 Task: For heading Arial with bold.  font size for heading22,  'Change the font style of data to'Arial Narrow.  and font size to 14,  Change the alignment of both headline & data to Align middle.  In the sheet  auditingMonthlySales_Report
Action: Mouse moved to (44, 98)
Screenshot: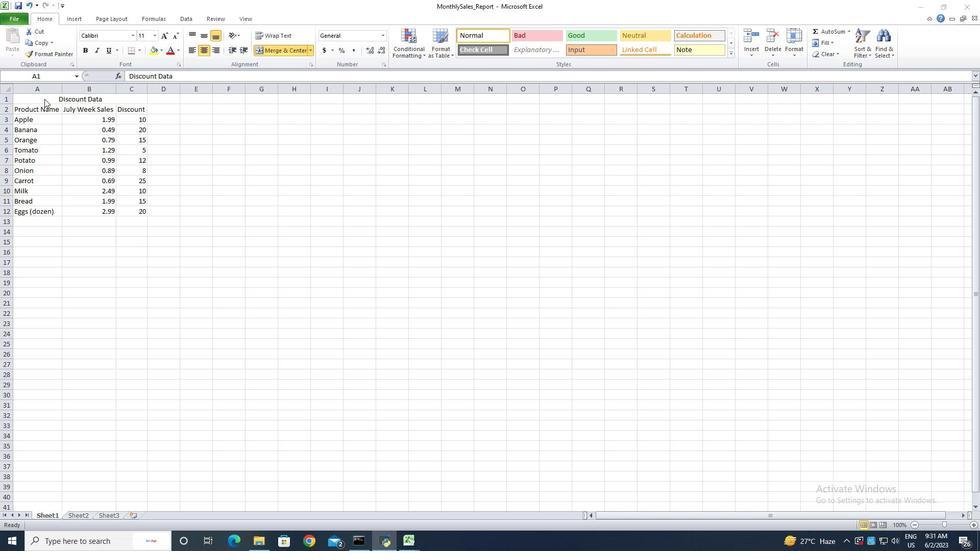 
Action: Mouse pressed left at (44, 98)
Screenshot: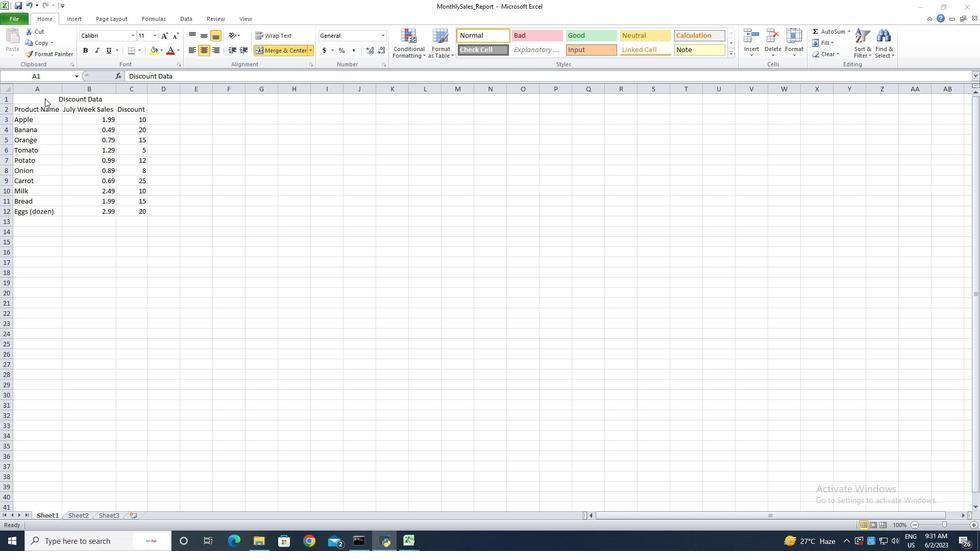 
Action: Mouse moved to (134, 34)
Screenshot: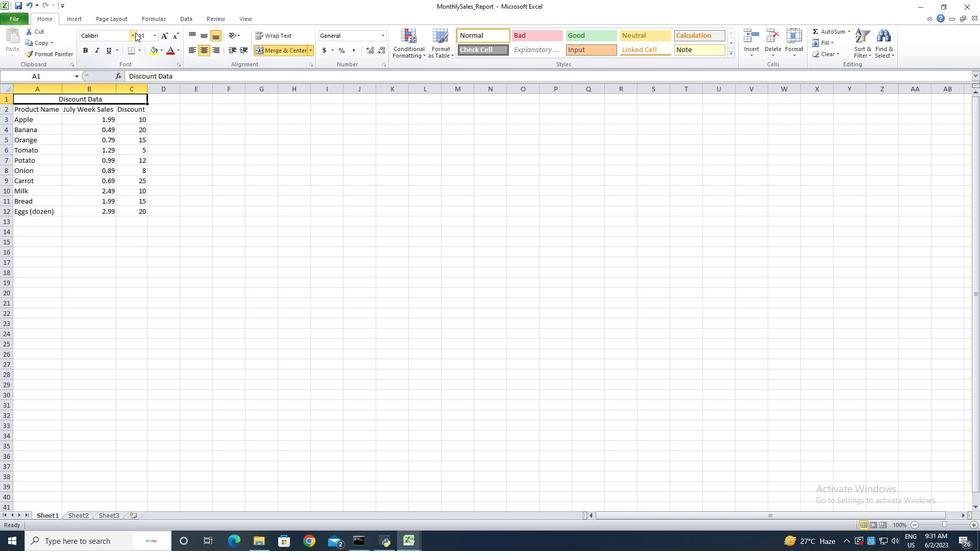
Action: Mouse pressed left at (134, 34)
Screenshot: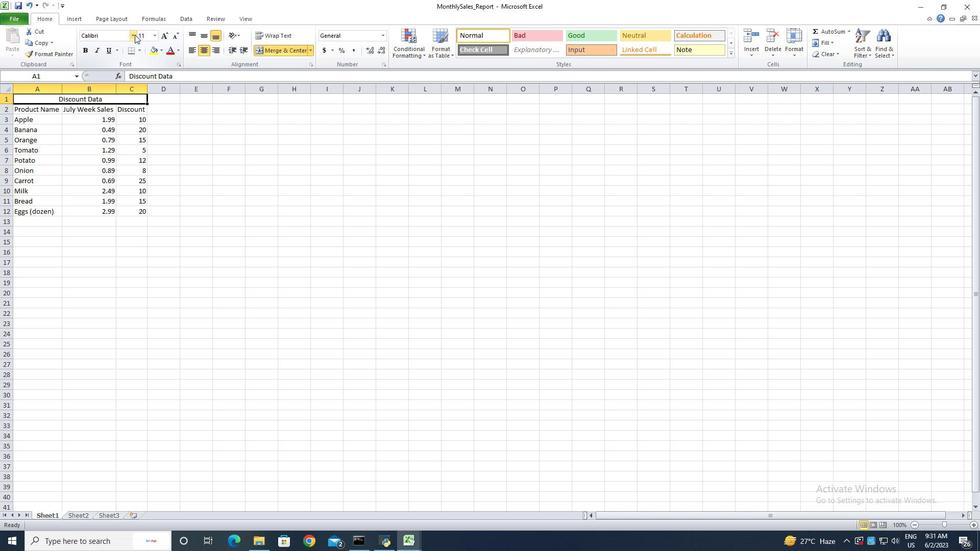 
Action: Mouse moved to (106, 118)
Screenshot: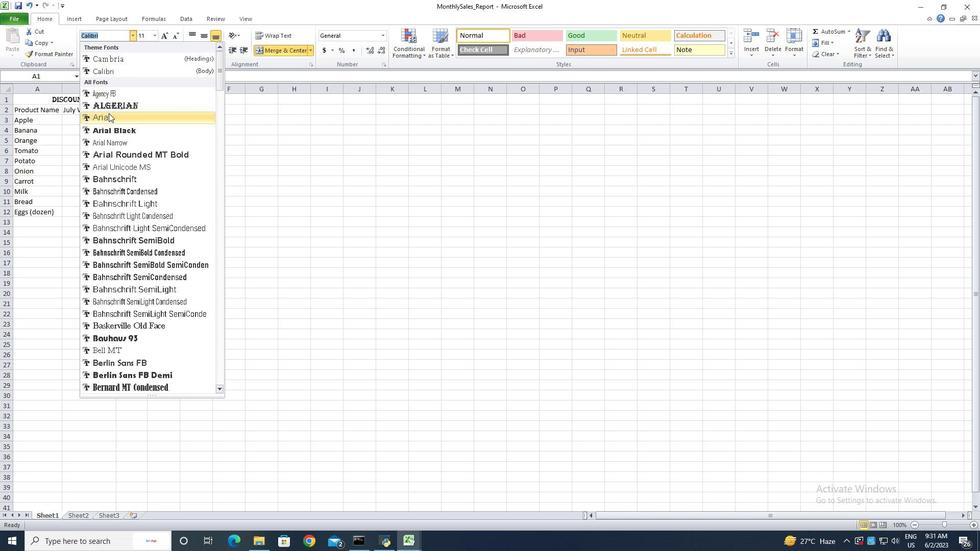 
Action: Mouse pressed left at (106, 118)
Screenshot: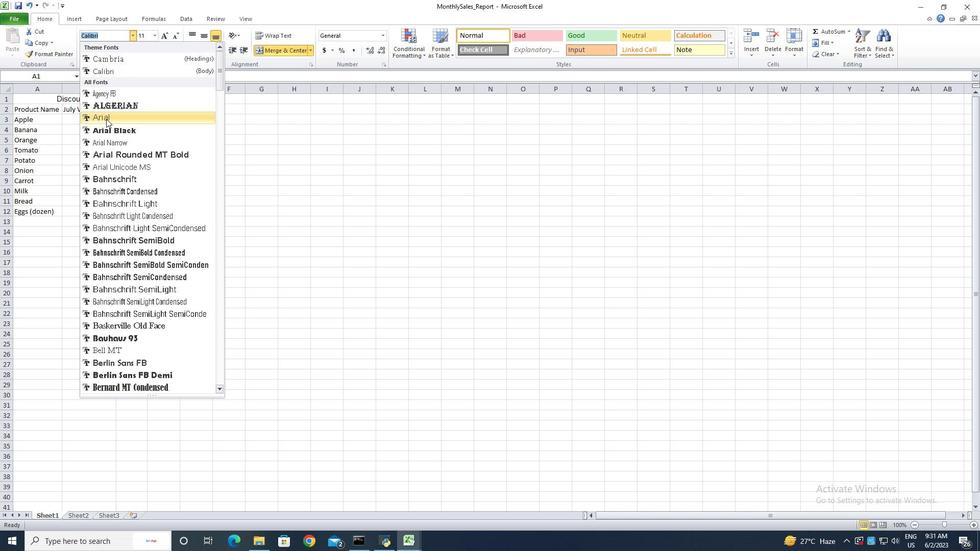 
Action: Mouse moved to (88, 49)
Screenshot: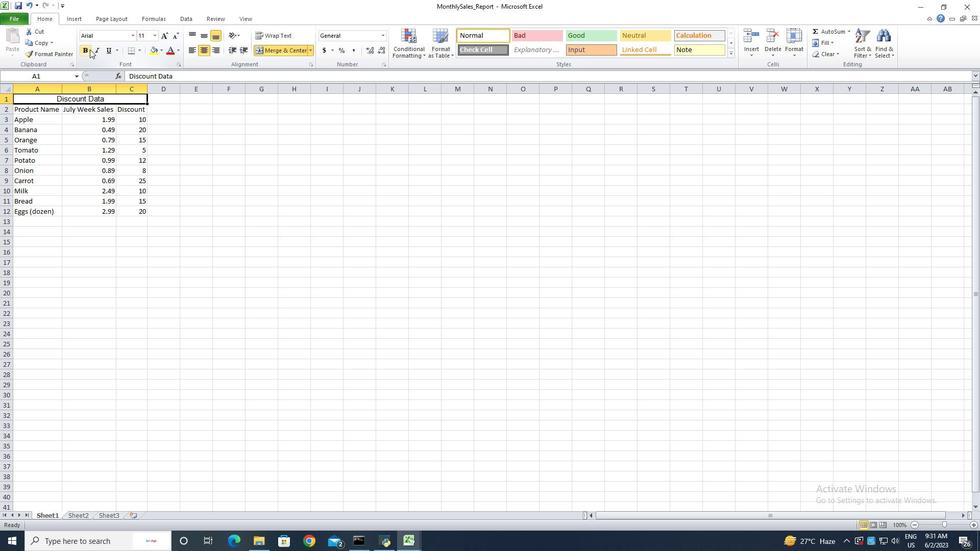 
Action: Mouse pressed left at (88, 49)
Screenshot: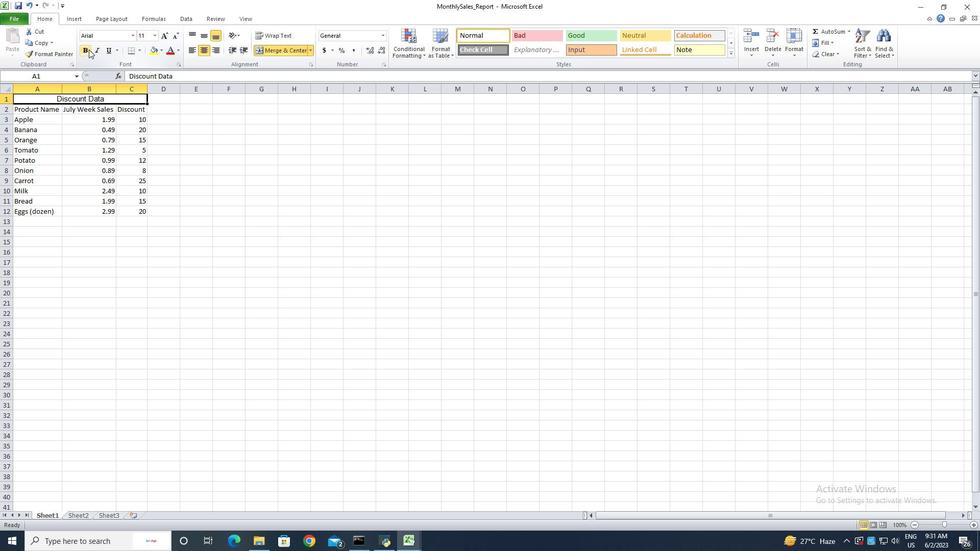 
Action: Mouse moved to (165, 34)
Screenshot: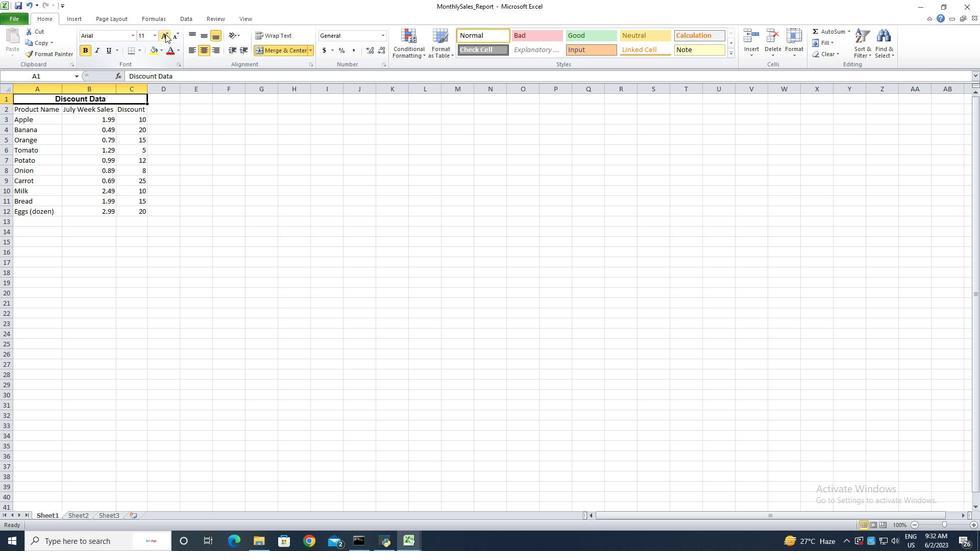 
Action: Mouse pressed left at (165, 34)
Screenshot: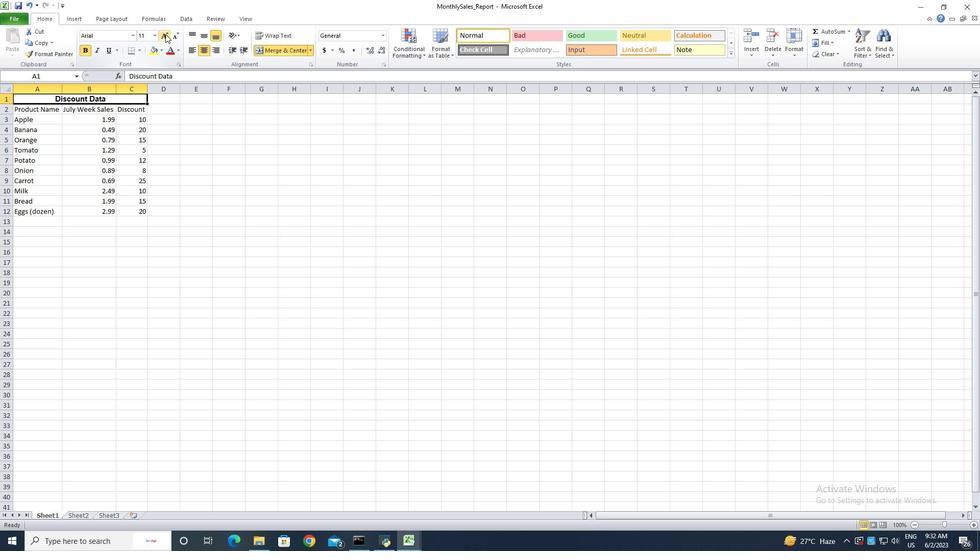 
Action: Mouse moved to (165, 33)
Screenshot: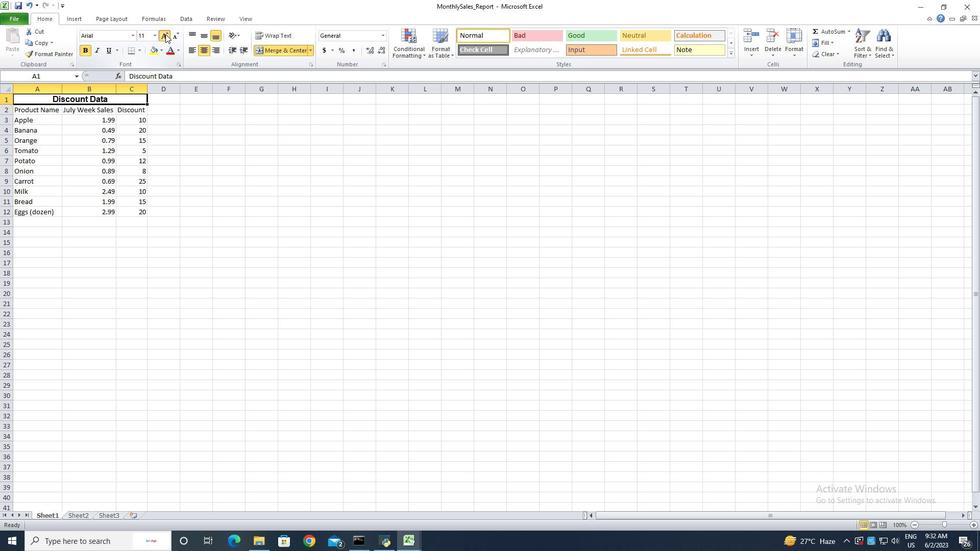 
Action: Mouse pressed left at (165, 33)
Screenshot: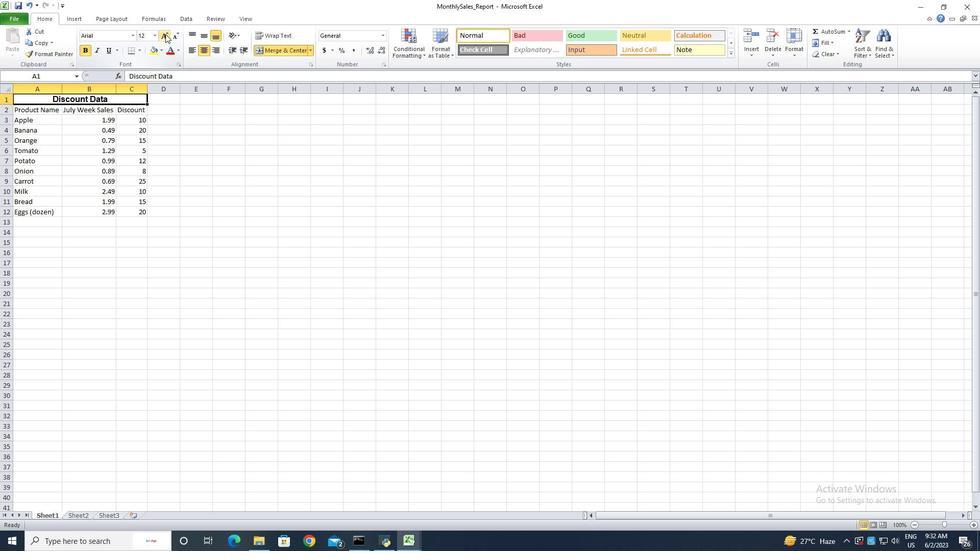 
Action: Mouse pressed left at (165, 33)
Screenshot: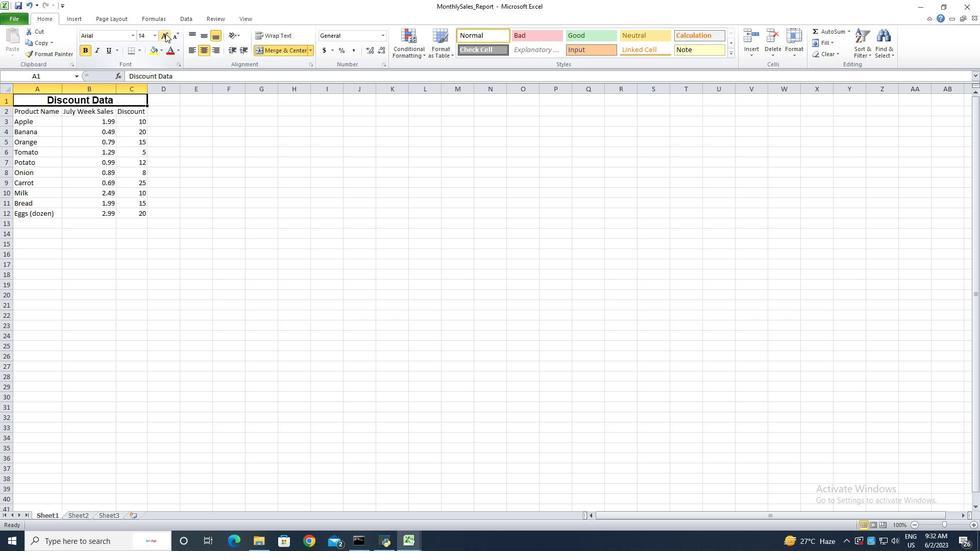 
Action: Mouse pressed left at (165, 33)
Screenshot: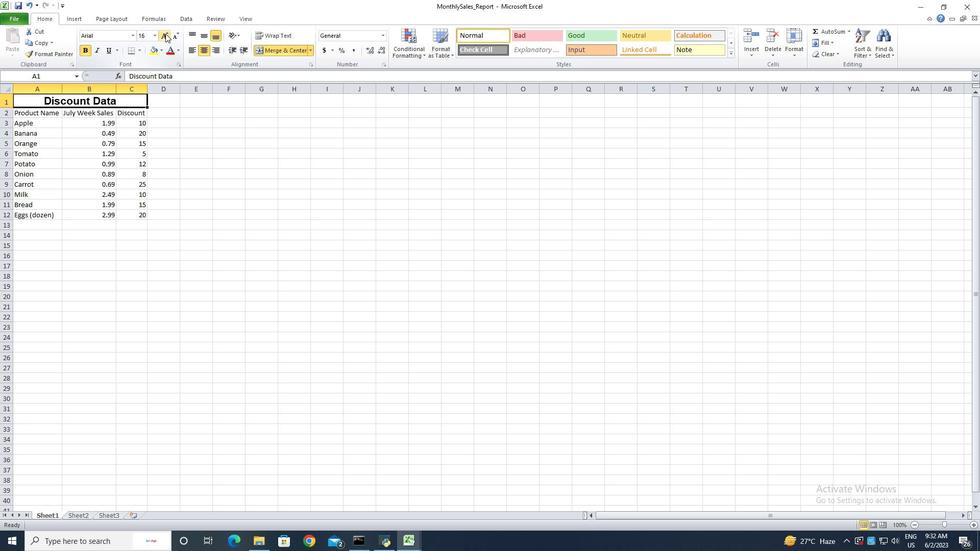 
Action: Mouse pressed left at (165, 33)
Screenshot: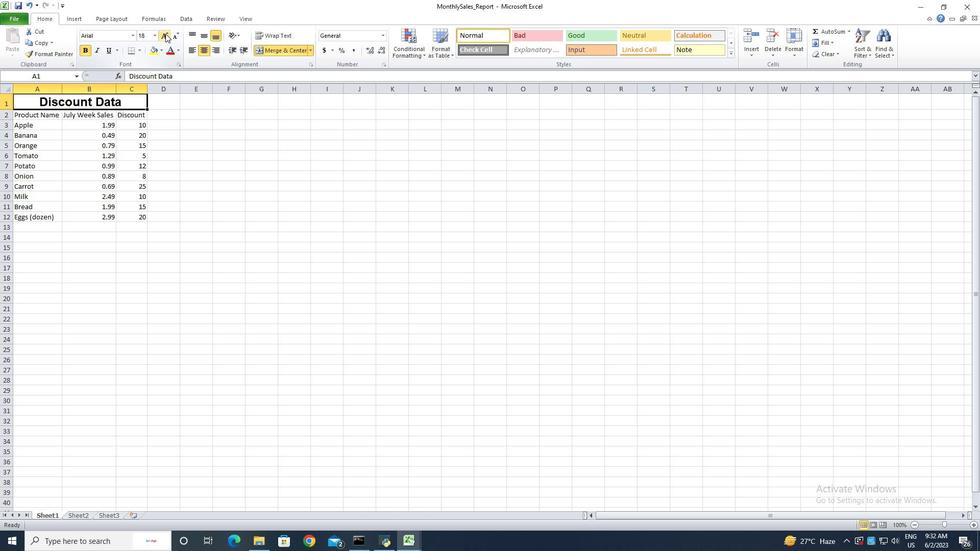 
Action: Mouse pressed left at (165, 33)
Screenshot: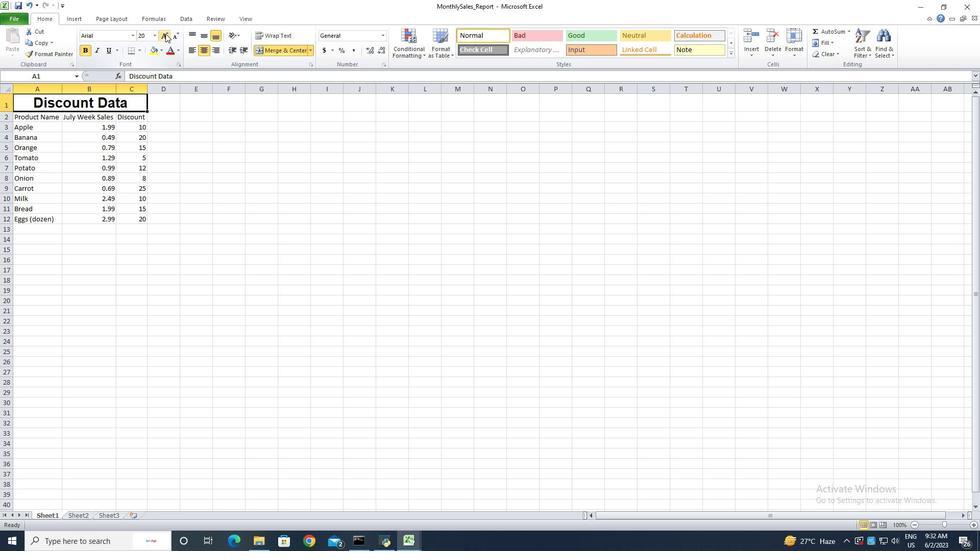 
Action: Mouse moved to (106, 286)
Screenshot: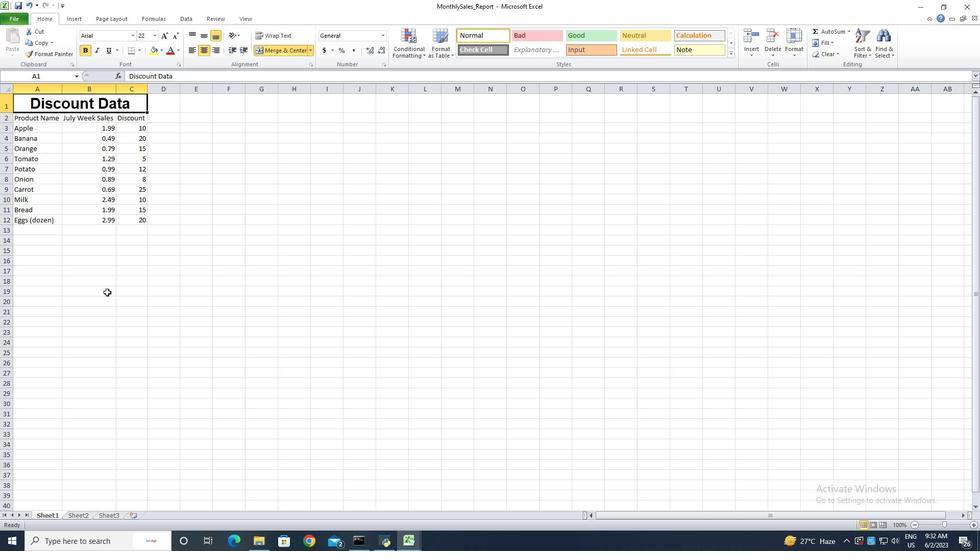 
Action: Mouse pressed left at (106, 286)
Screenshot: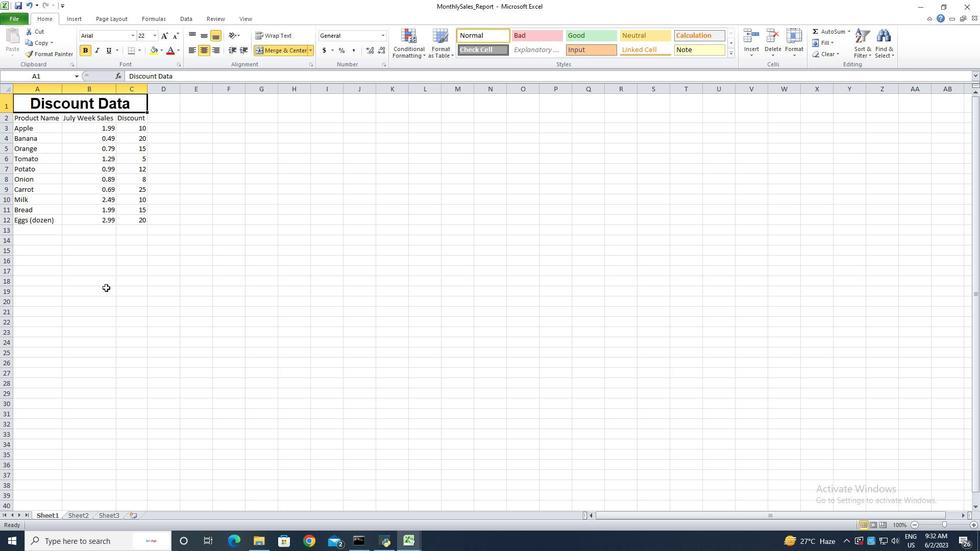 
Action: Mouse moved to (23, 116)
Screenshot: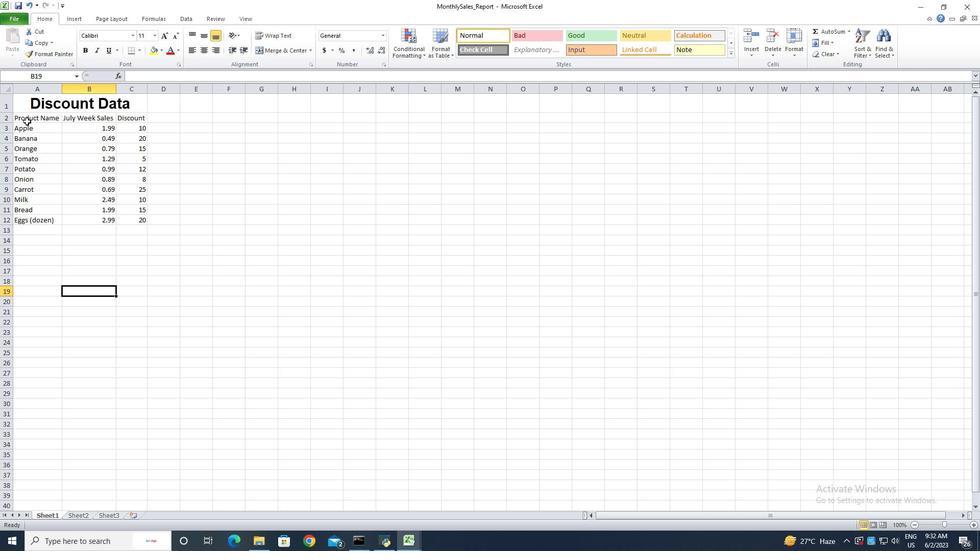 
Action: Mouse pressed left at (23, 116)
Screenshot: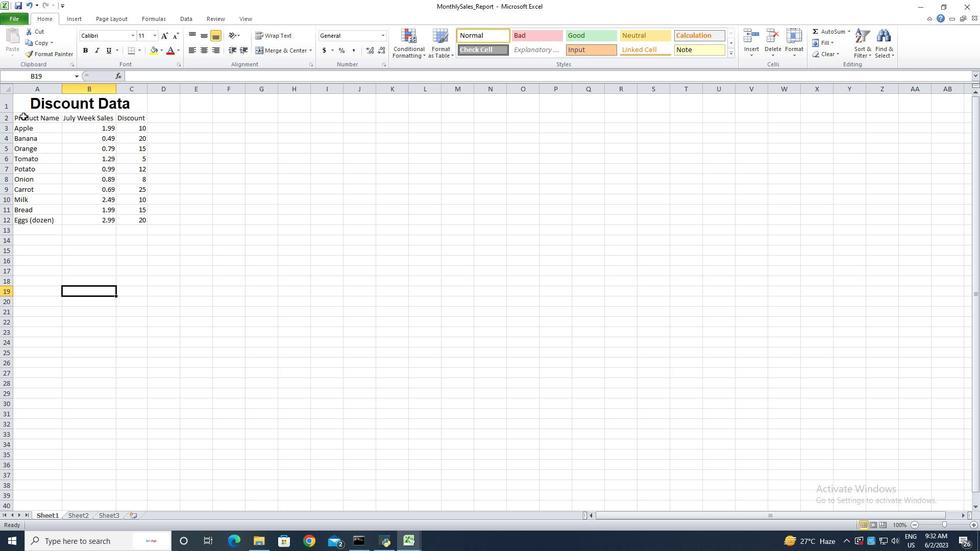 
Action: Mouse pressed left at (23, 116)
Screenshot: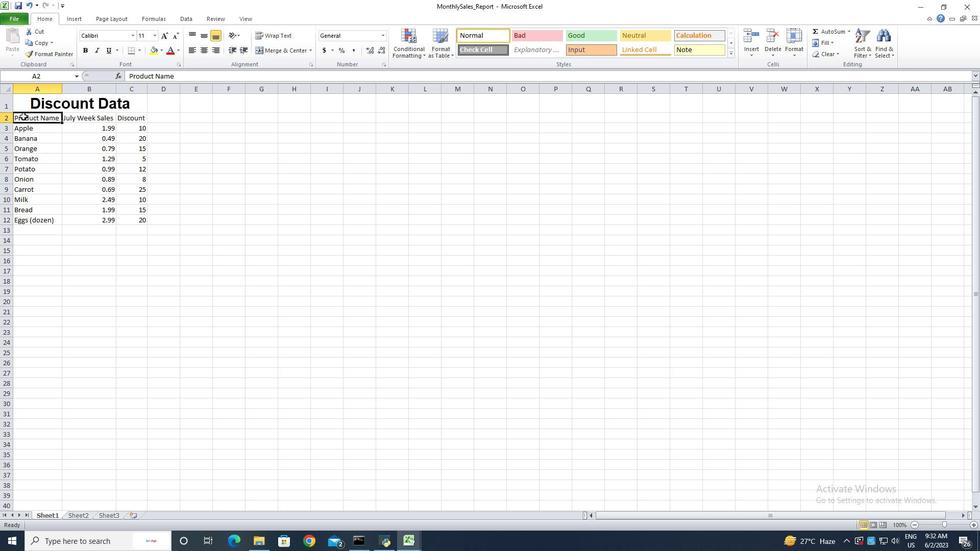 
Action: Mouse moved to (45, 263)
Screenshot: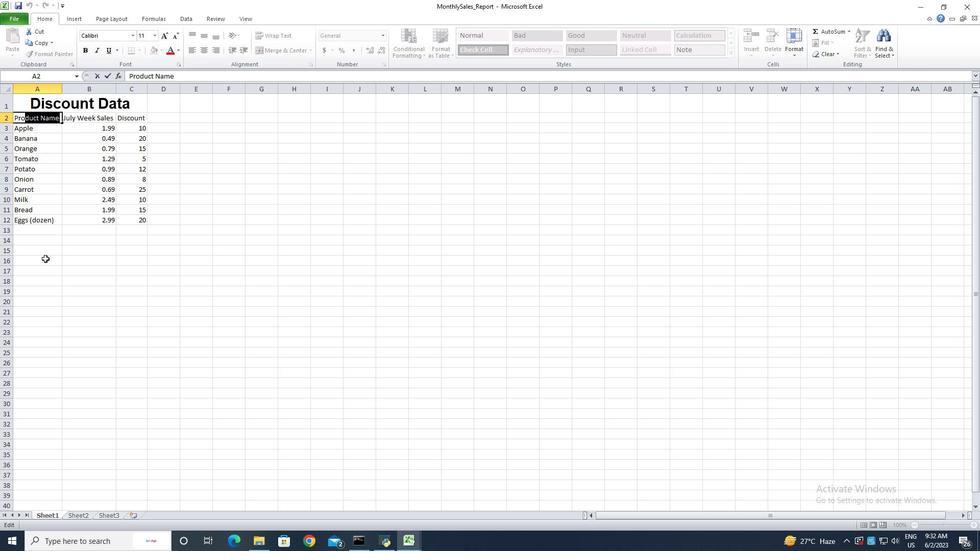 
Action: Mouse pressed left at (45, 263)
Screenshot: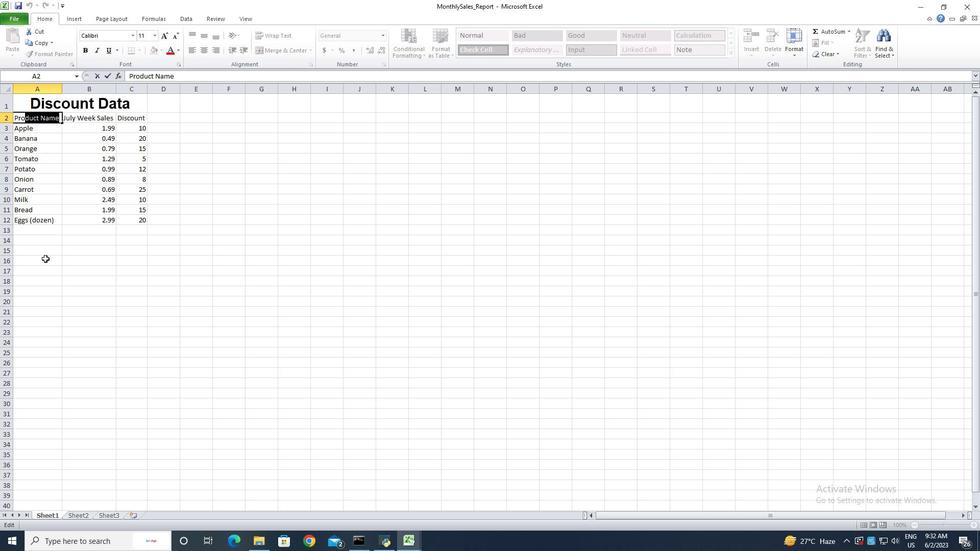 
Action: Mouse moved to (27, 119)
Screenshot: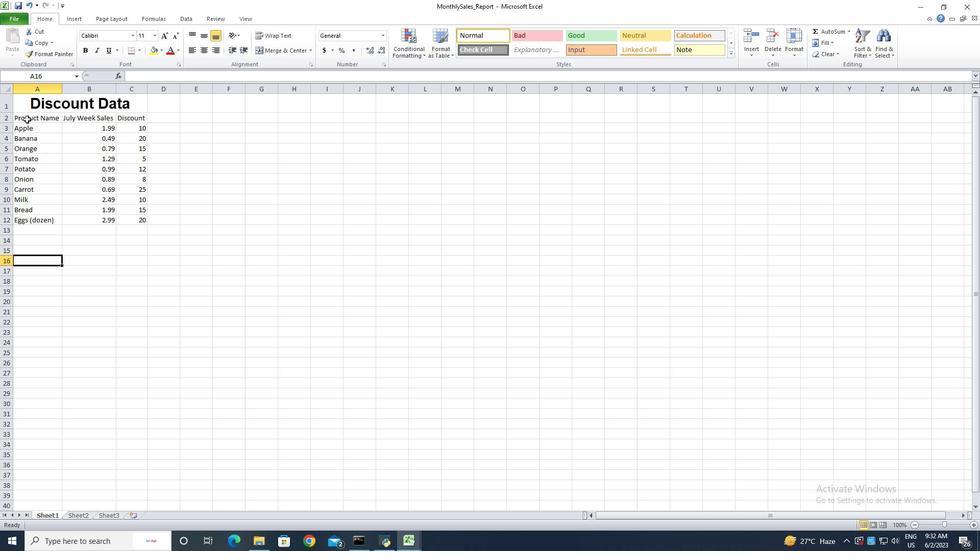 
Action: Mouse pressed left at (27, 119)
Screenshot: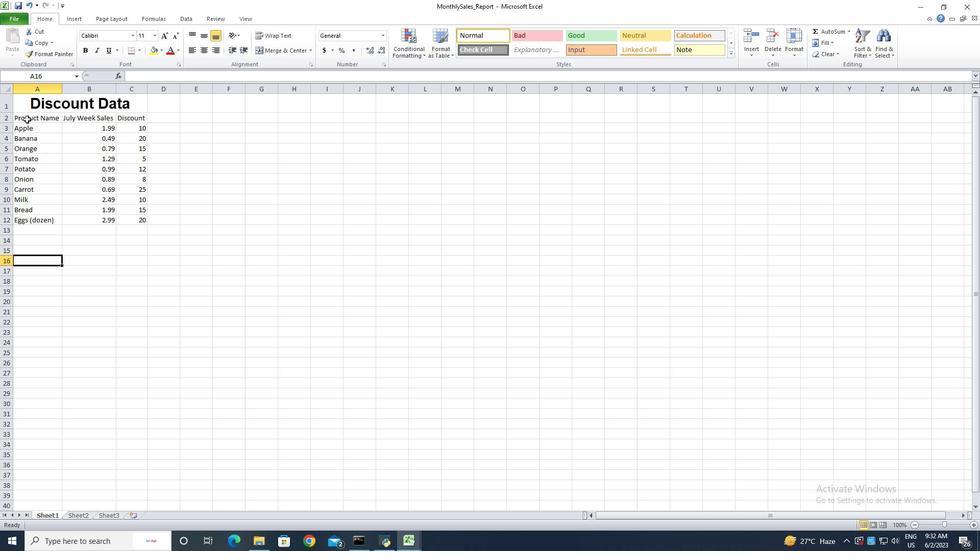 
Action: Mouse moved to (28, 119)
Screenshot: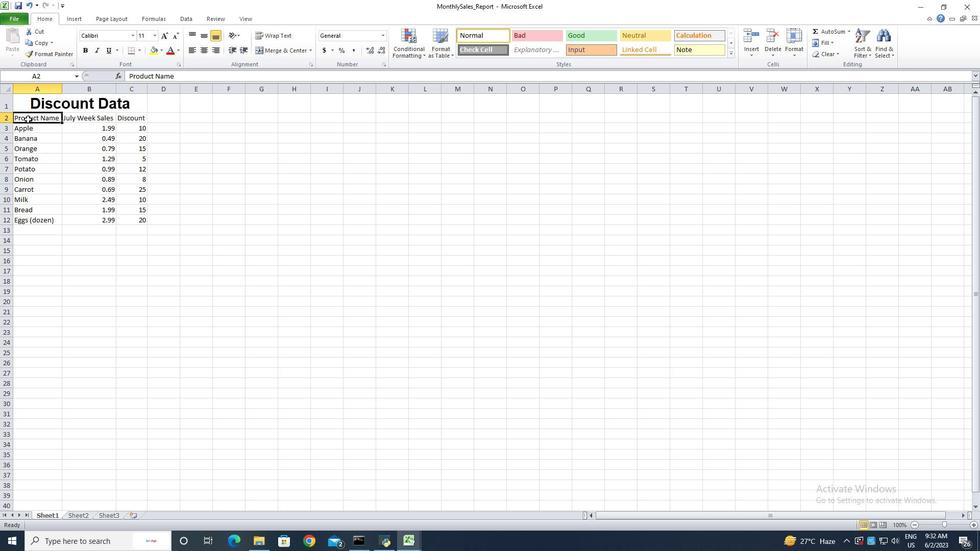 
Action: Mouse pressed left at (28, 119)
Screenshot: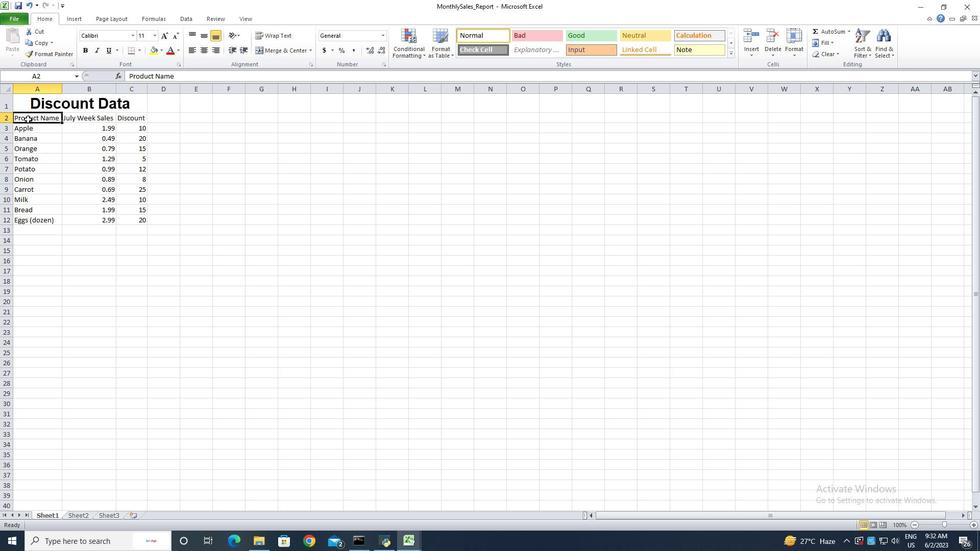 
Action: Mouse moved to (131, 35)
Screenshot: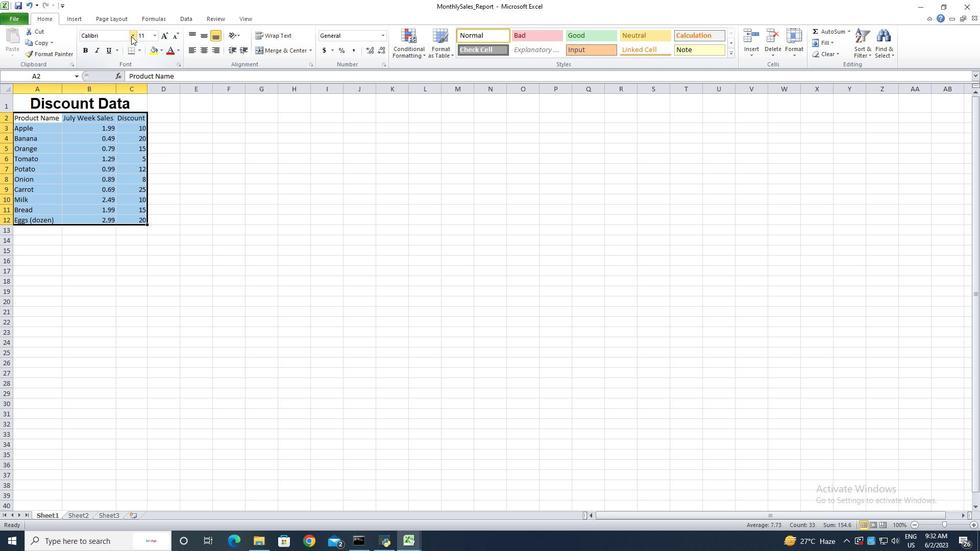 
Action: Mouse pressed left at (131, 35)
Screenshot: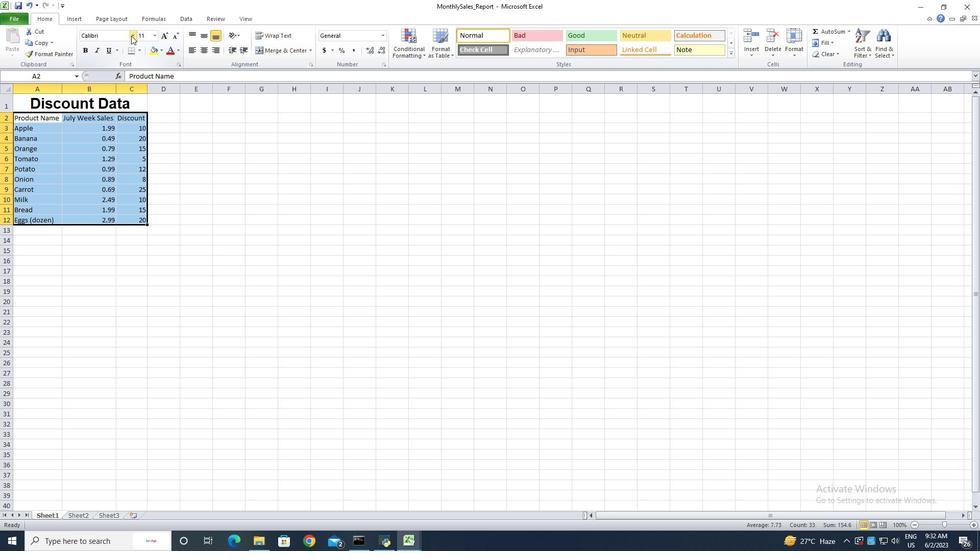 
Action: Mouse moved to (105, 143)
Screenshot: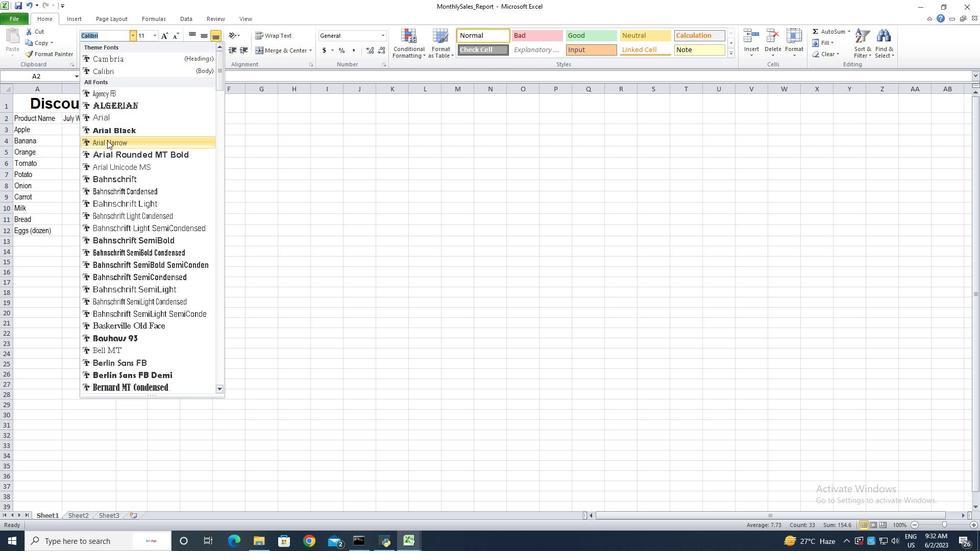 
Action: Mouse pressed left at (105, 143)
Screenshot: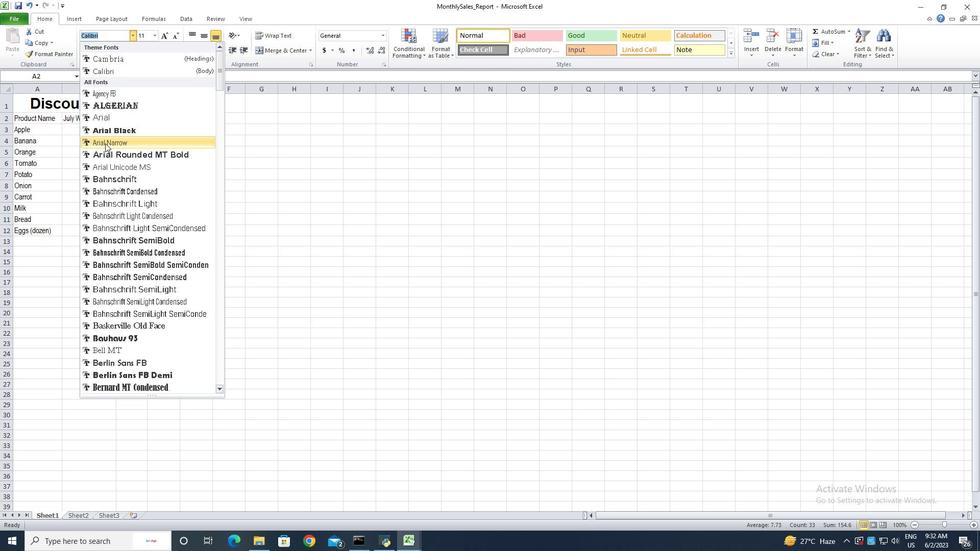 
Action: Mouse moved to (154, 36)
Screenshot: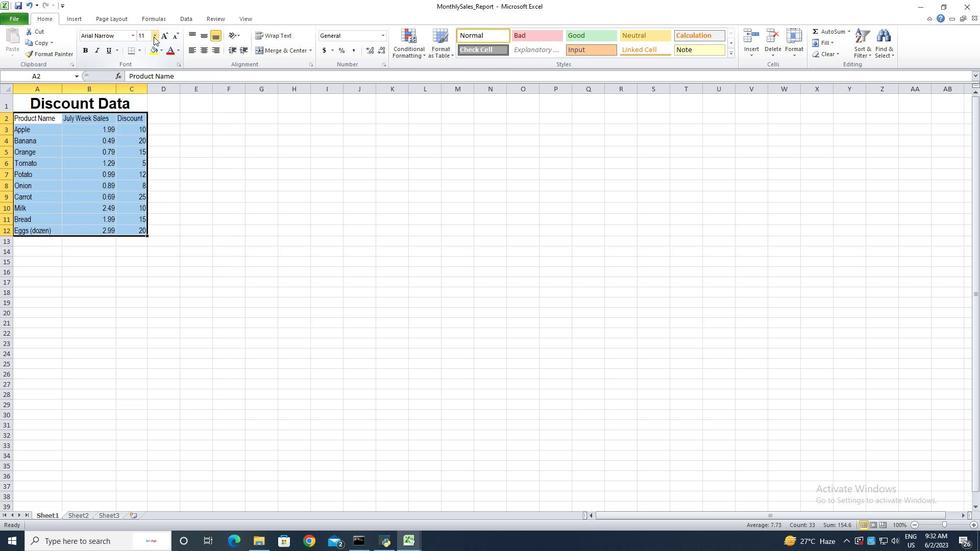 
Action: Mouse pressed left at (154, 36)
Screenshot: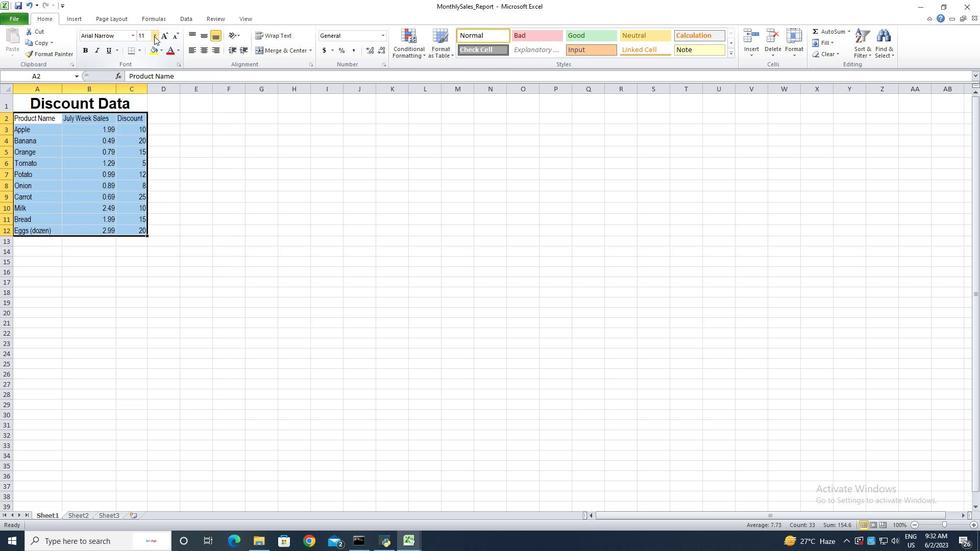 
Action: Mouse pressed left at (154, 36)
Screenshot: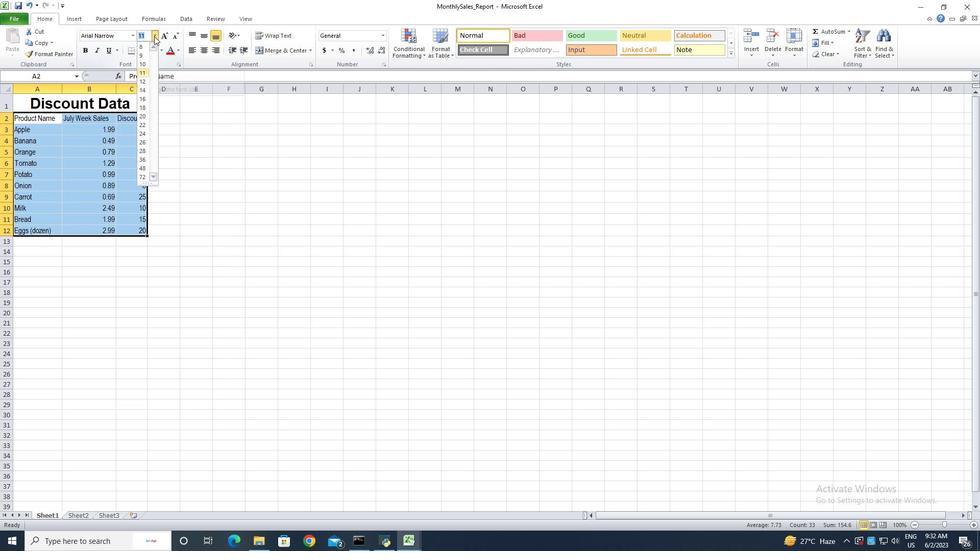 
Action: Mouse moved to (165, 35)
Screenshot: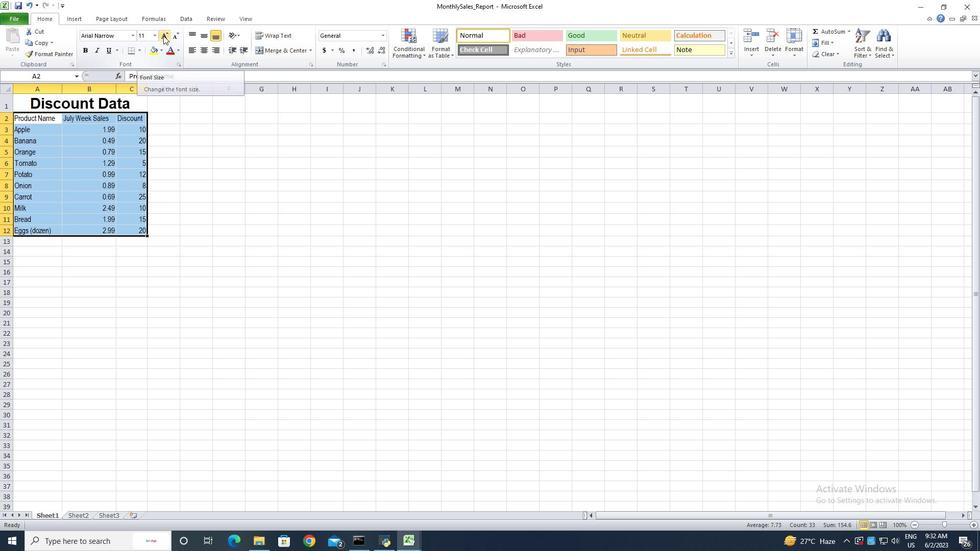 
Action: Mouse pressed left at (165, 35)
Screenshot: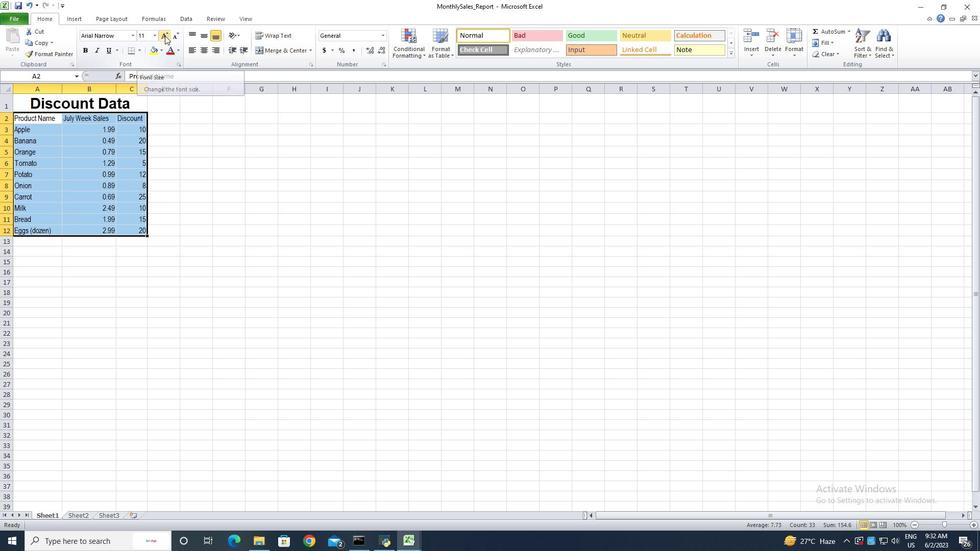 
Action: Mouse moved to (165, 37)
Screenshot: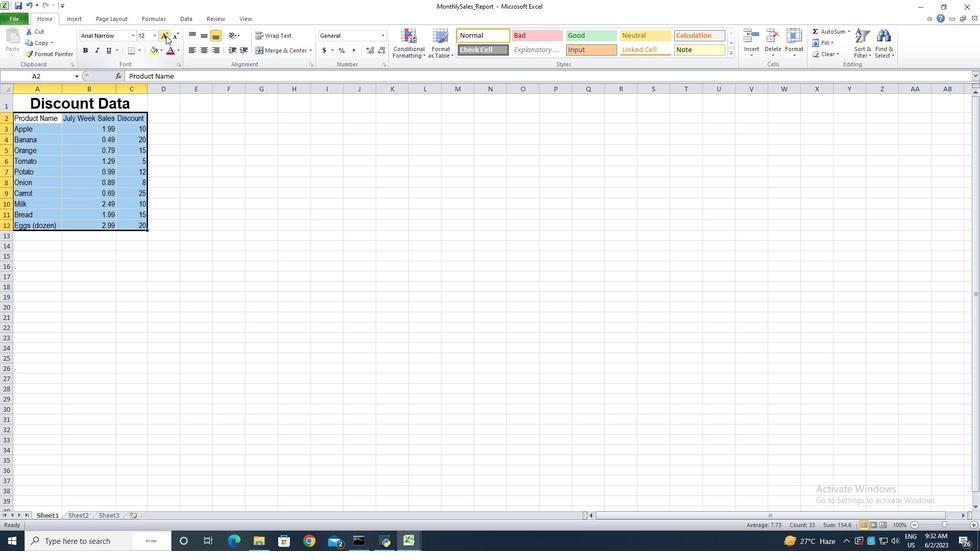
Action: Mouse pressed left at (165, 37)
Screenshot: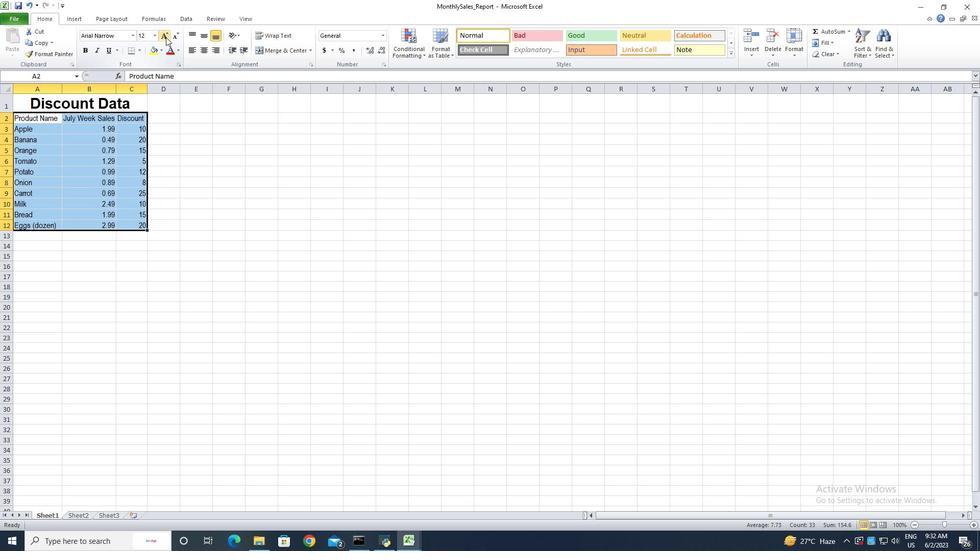 
Action: Mouse pressed left at (165, 37)
Screenshot: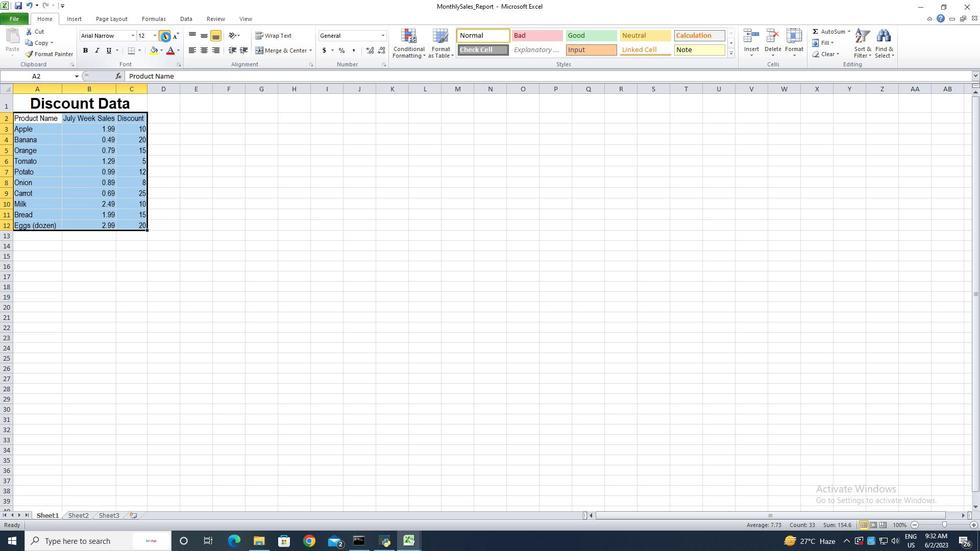 
Action: Mouse moved to (177, 35)
Screenshot: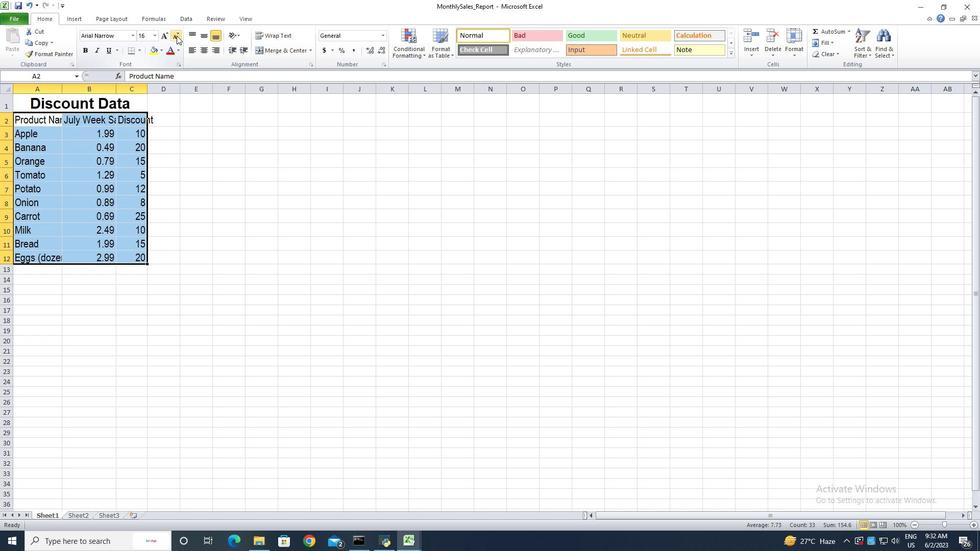 
Action: Mouse pressed left at (177, 35)
Screenshot: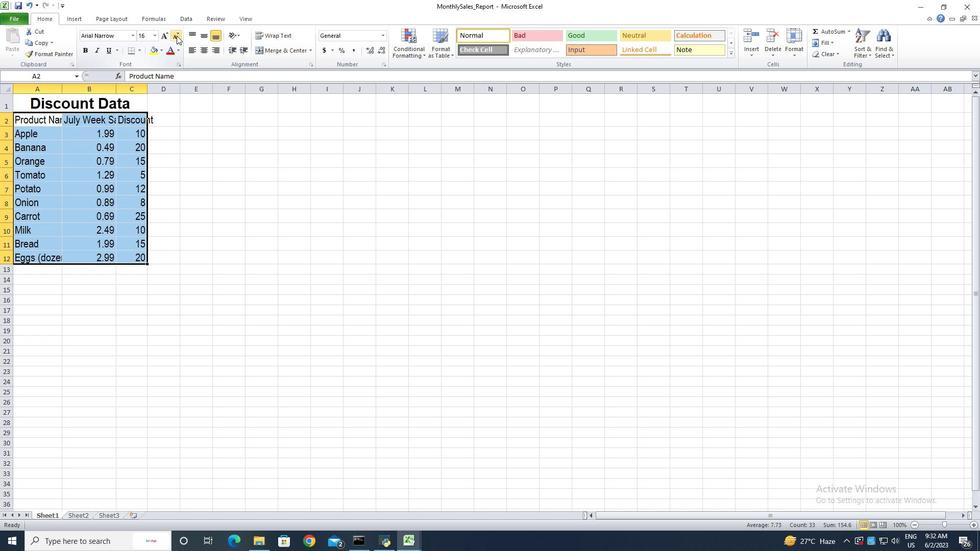 
Action: Mouse moved to (157, 317)
Screenshot: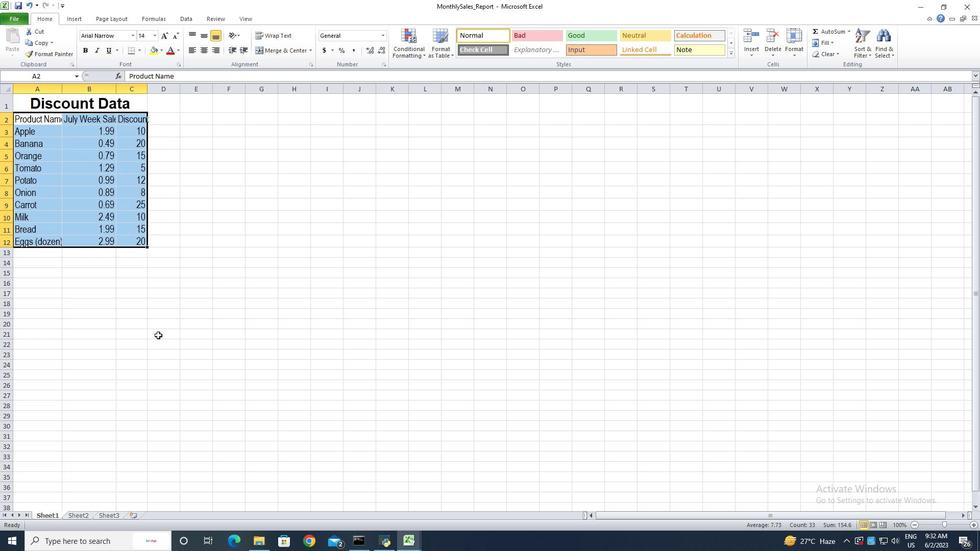 
Action: Mouse pressed left at (157, 317)
Screenshot: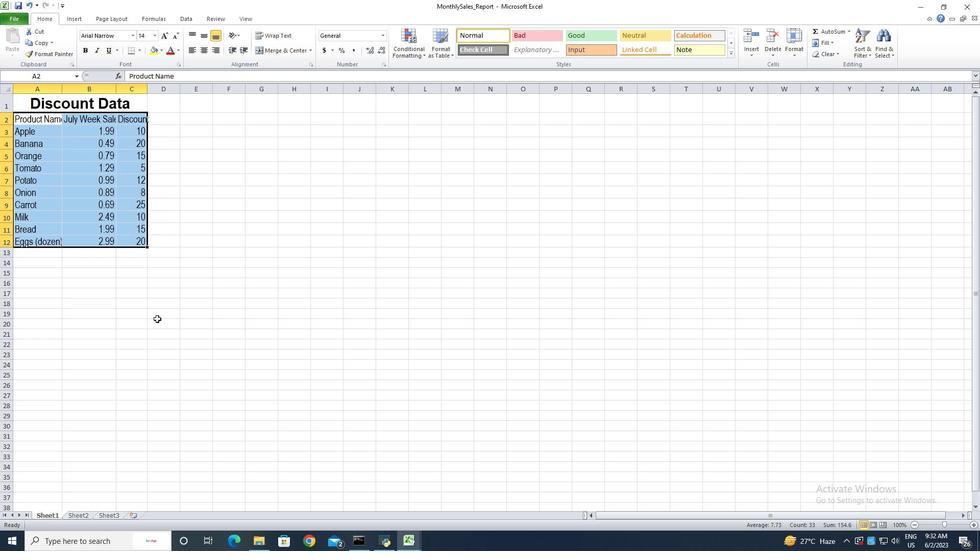 
Action: Mouse moved to (62, 89)
Screenshot: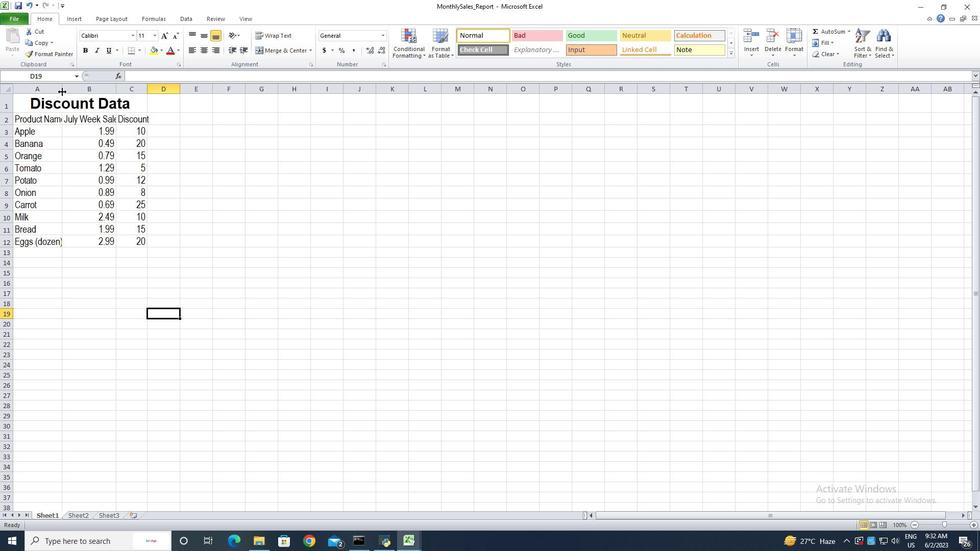 
Action: Mouse pressed left at (62, 89)
Screenshot: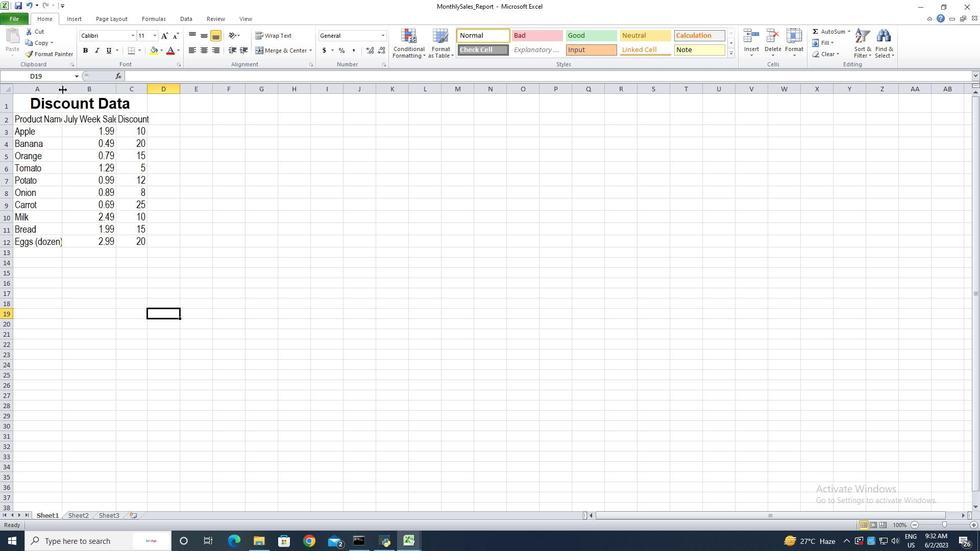 
Action: Mouse pressed left at (62, 89)
Screenshot: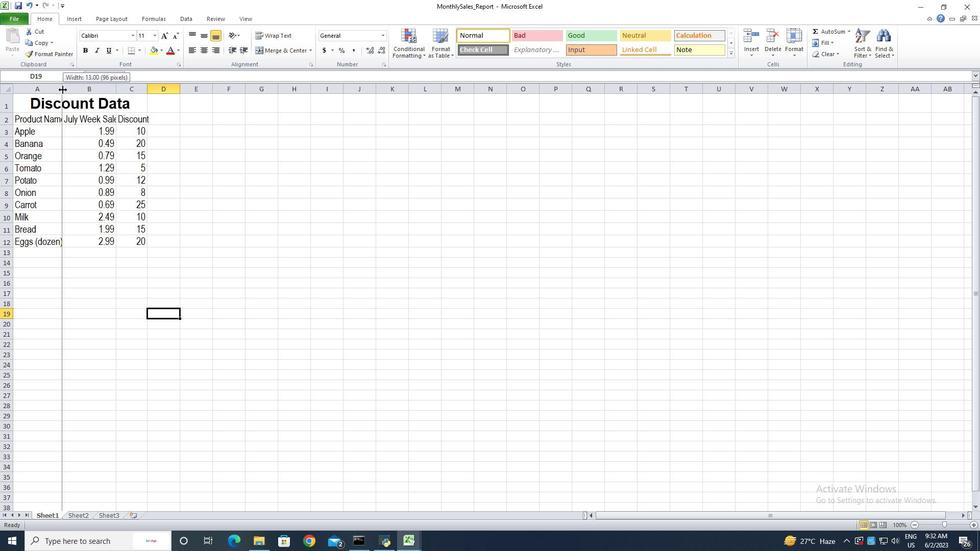 
Action: Mouse moved to (124, 89)
Screenshot: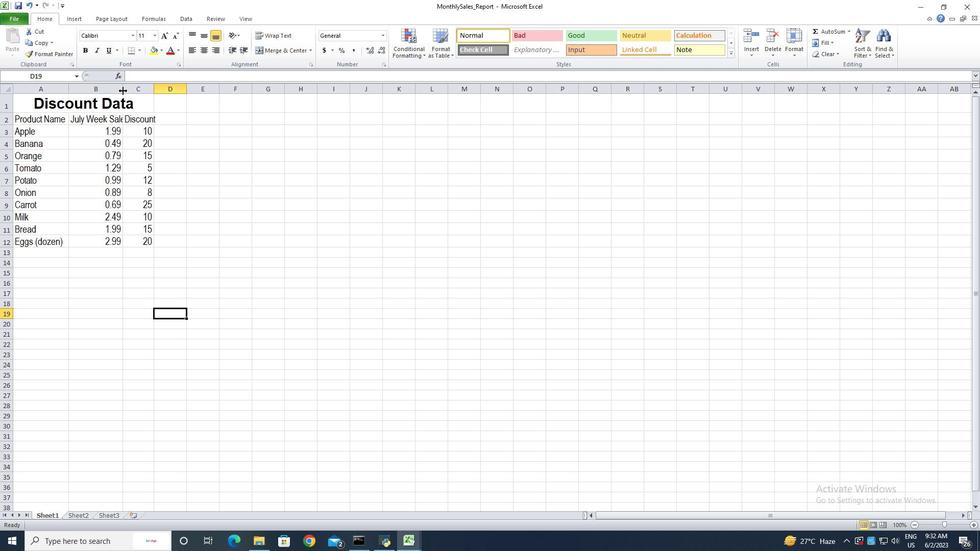 
Action: Mouse pressed left at (124, 89)
Screenshot: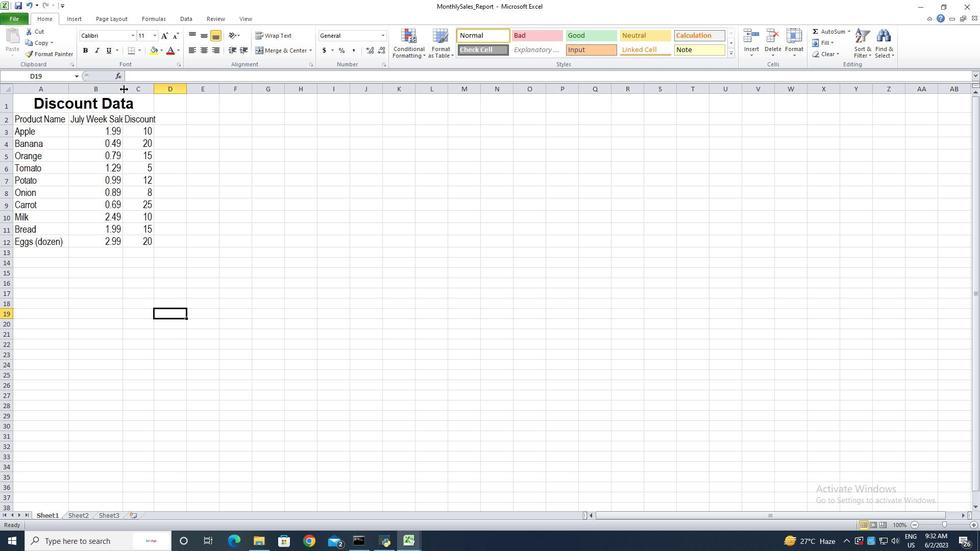 
Action: Mouse pressed left at (124, 89)
Screenshot: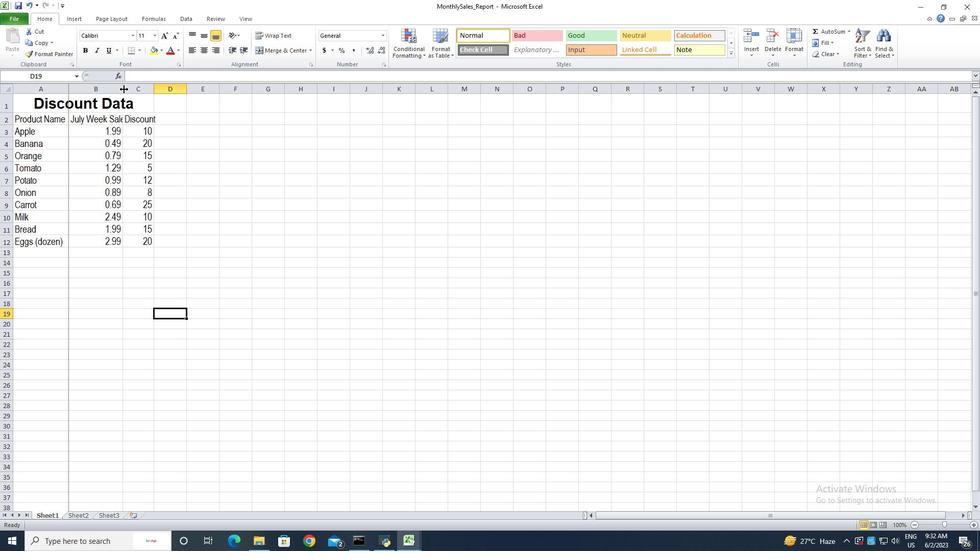 
Action: Mouse moved to (163, 89)
Screenshot: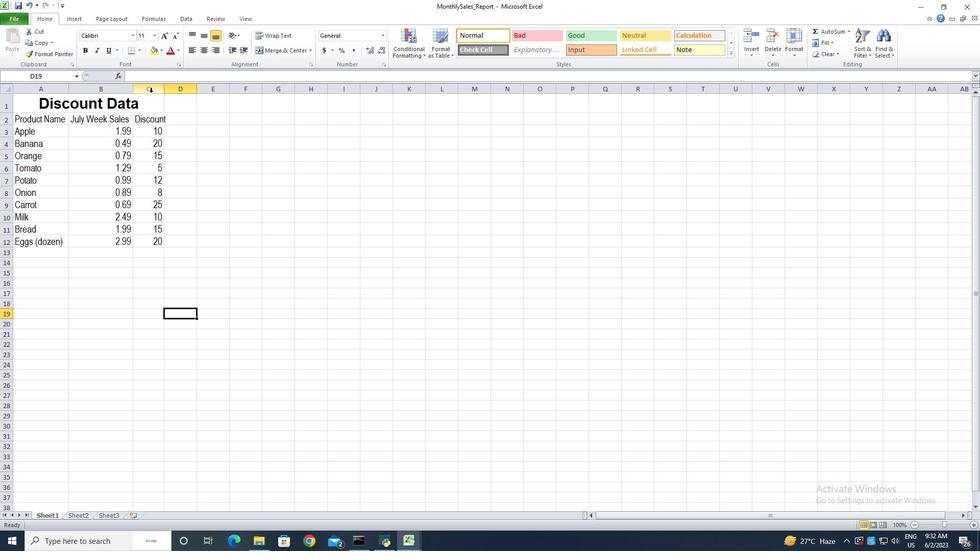 
Action: Mouse pressed left at (163, 89)
Screenshot: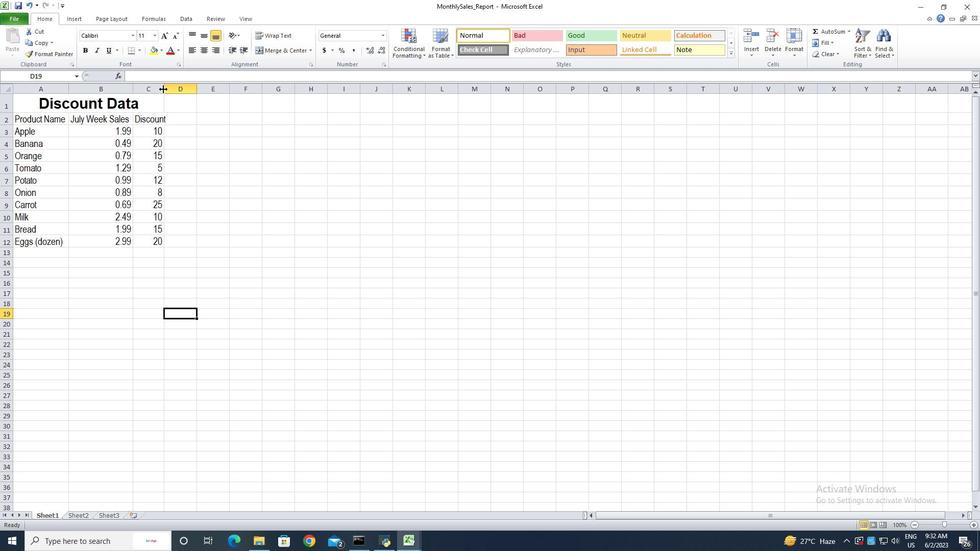
Action: Mouse pressed left at (163, 89)
Screenshot: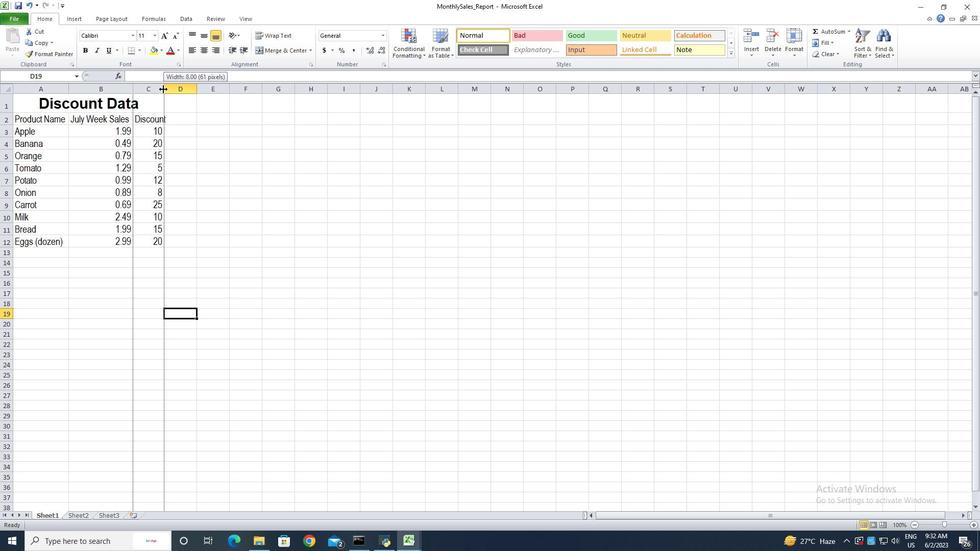 
Action: Mouse moved to (30, 102)
Screenshot: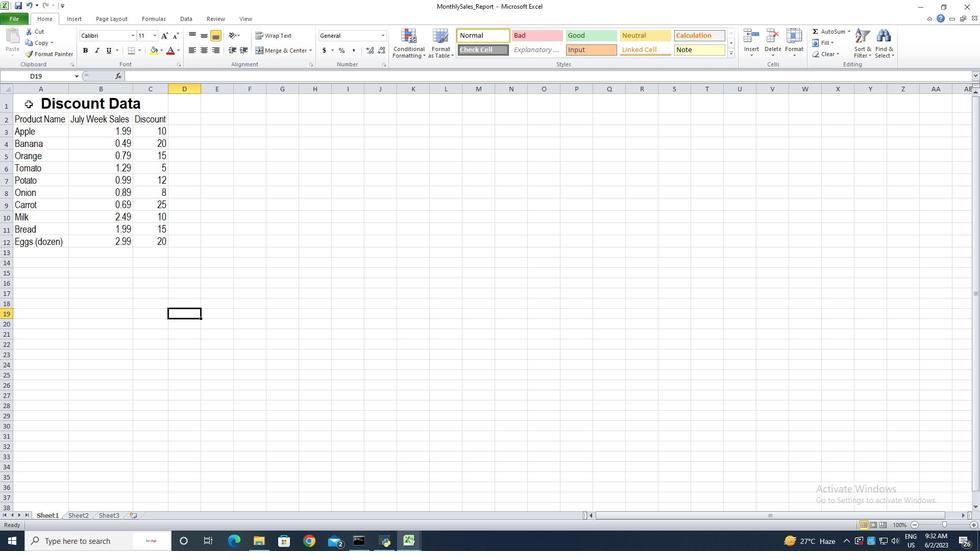 
Action: Mouse pressed left at (30, 102)
Screenshot: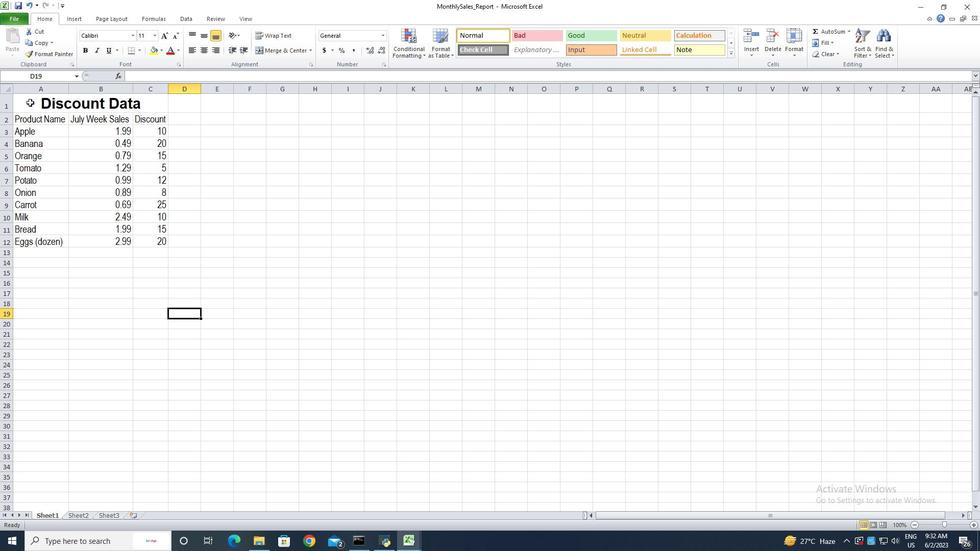 
Action: Mouse moved to (202, 34)
Screenshot: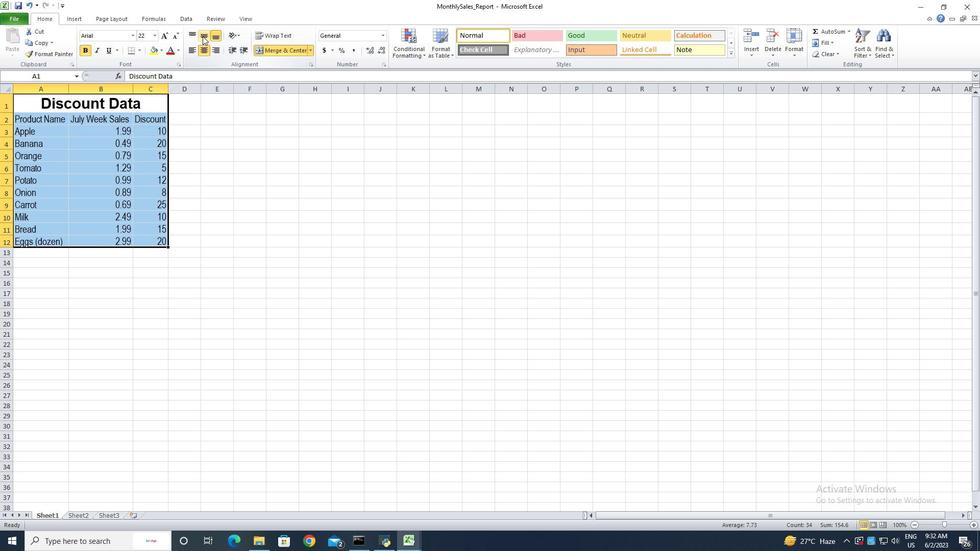 
Action: Mouse pressed left at (202, 34)
Screenshot: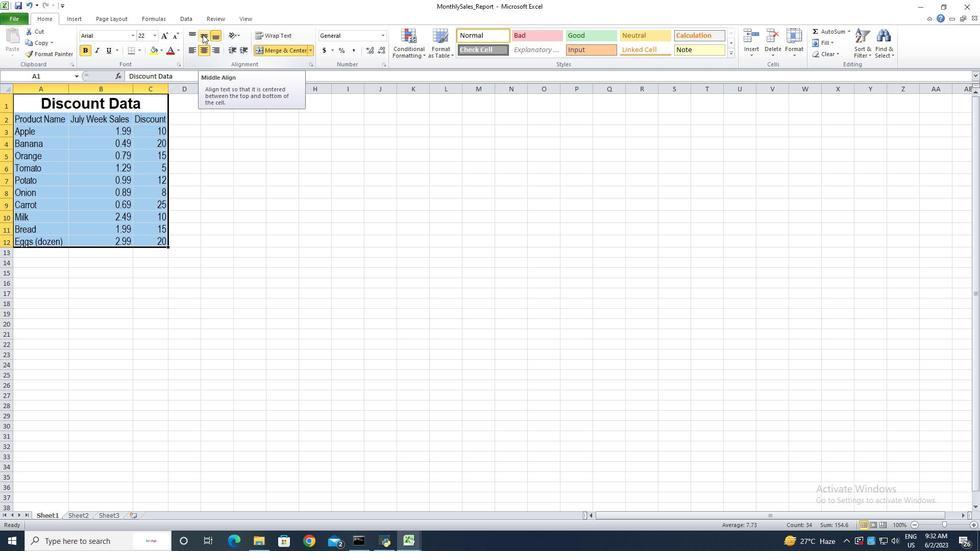 
Action: Mouse moved to (207, 288)
Screenshot: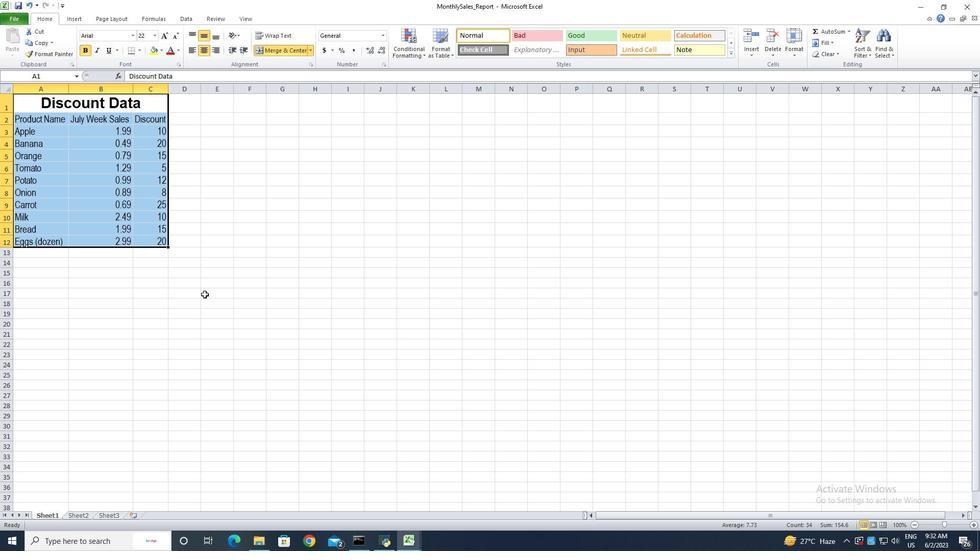 
Action: Mouse pressed left at (207, 288)
Screenshot: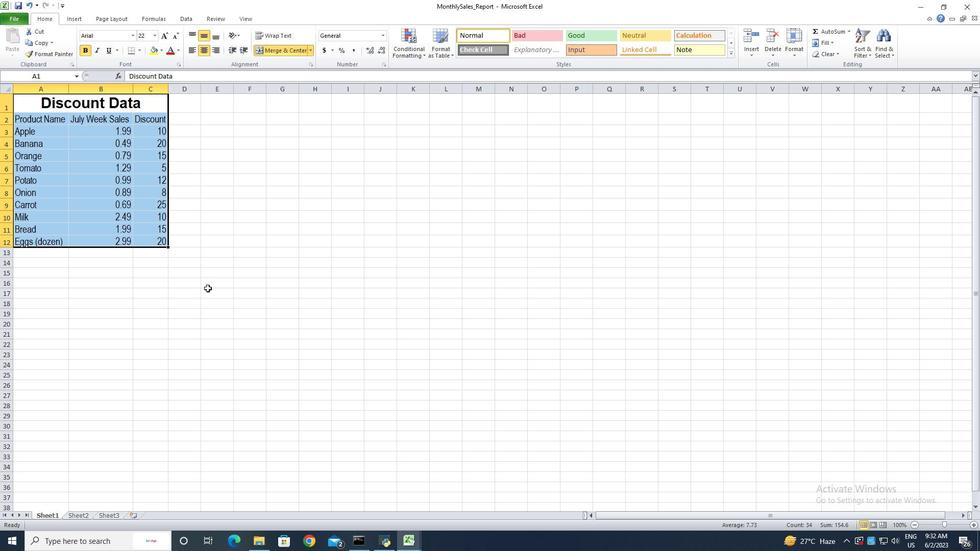 
Action: Key pressed ctrl+Sctrl+S<'\x13'><'\x13'><'\x13'><'\x13'><'\x13'><'\x13'><'\x13'><'\x13'><'\x13'><'\x13'><'\x13'><'\x13'><'\x13'>
Screenshot: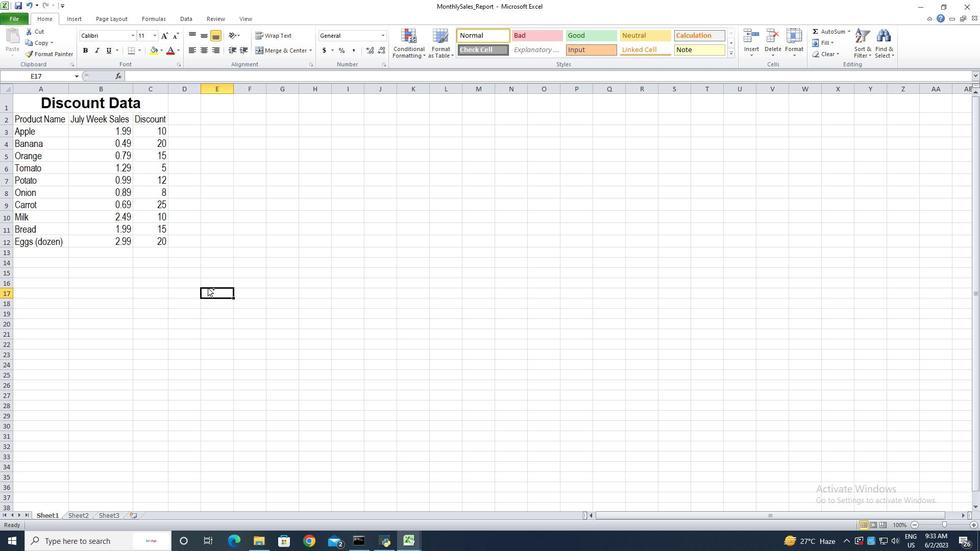 
